 Task: Toggle the interactive window and always scroll on the new cell option in the notebook.
Action: Mouse moved to (97, 520)
Screenshot: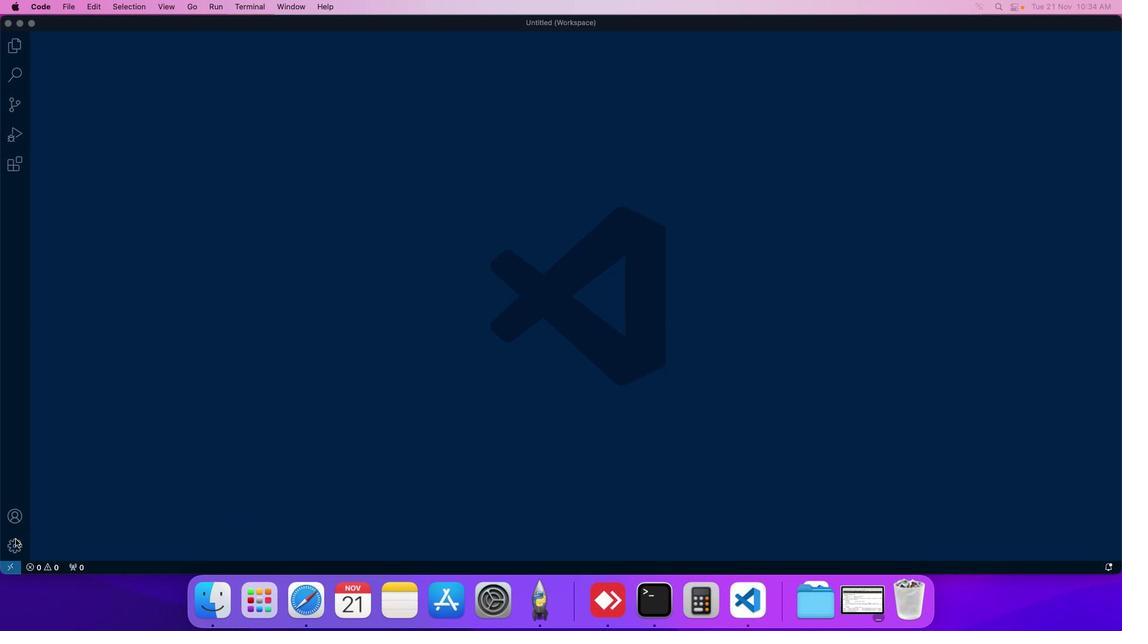 
Action: Mouse pressed left at (97, 520)
Screenshot: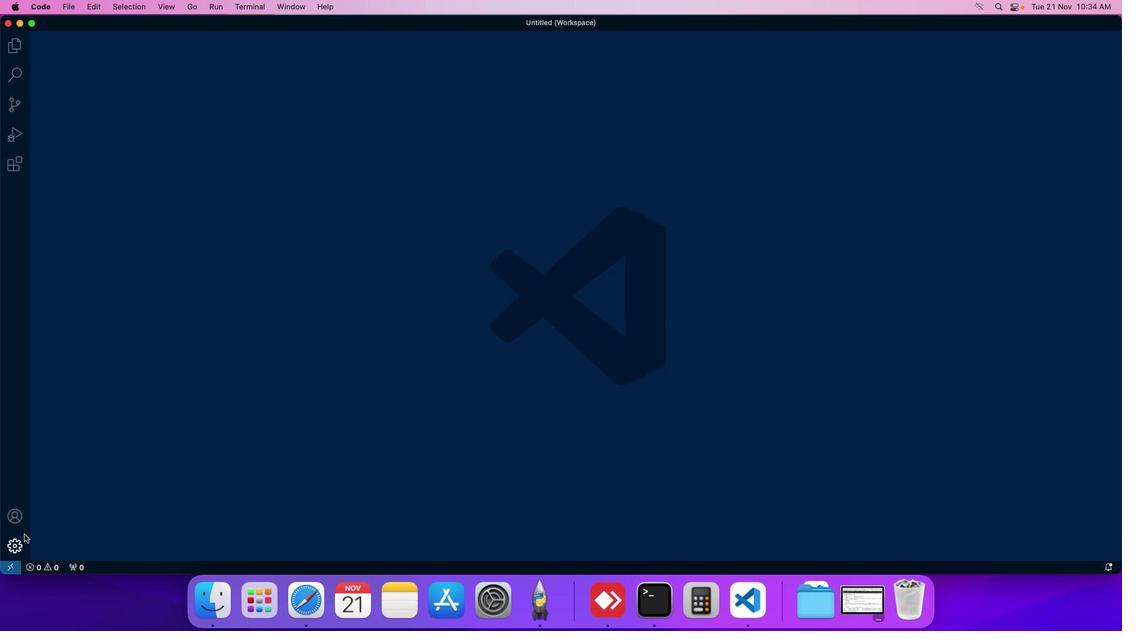 
Action: Mouse moved to (126, 441)
Screenshot: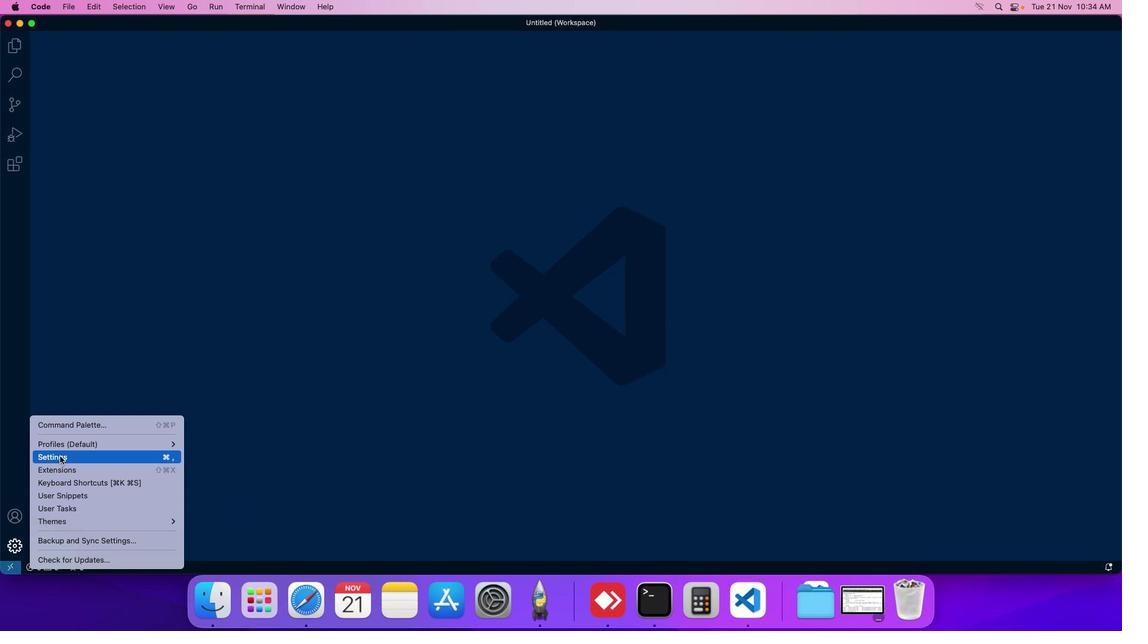 
Action: Mouse pressed left at (126, 441)
Screenshot: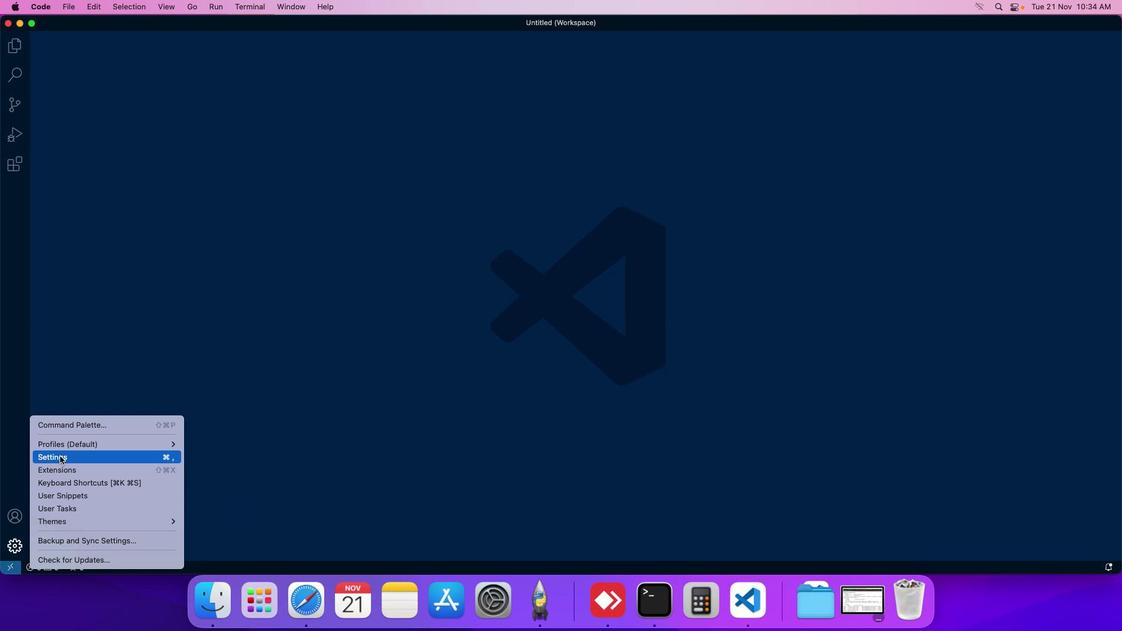 
Action: Mouse moved to (263, 99)
Screenshot: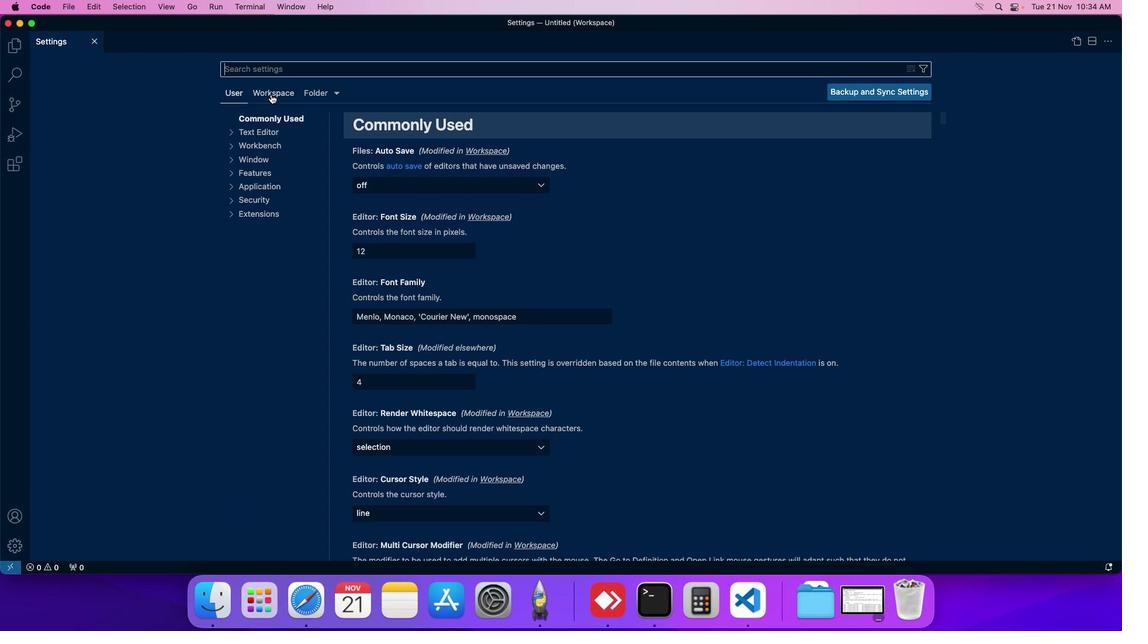 
Action: Mouse pressed left at (263, 99)
Screenshot: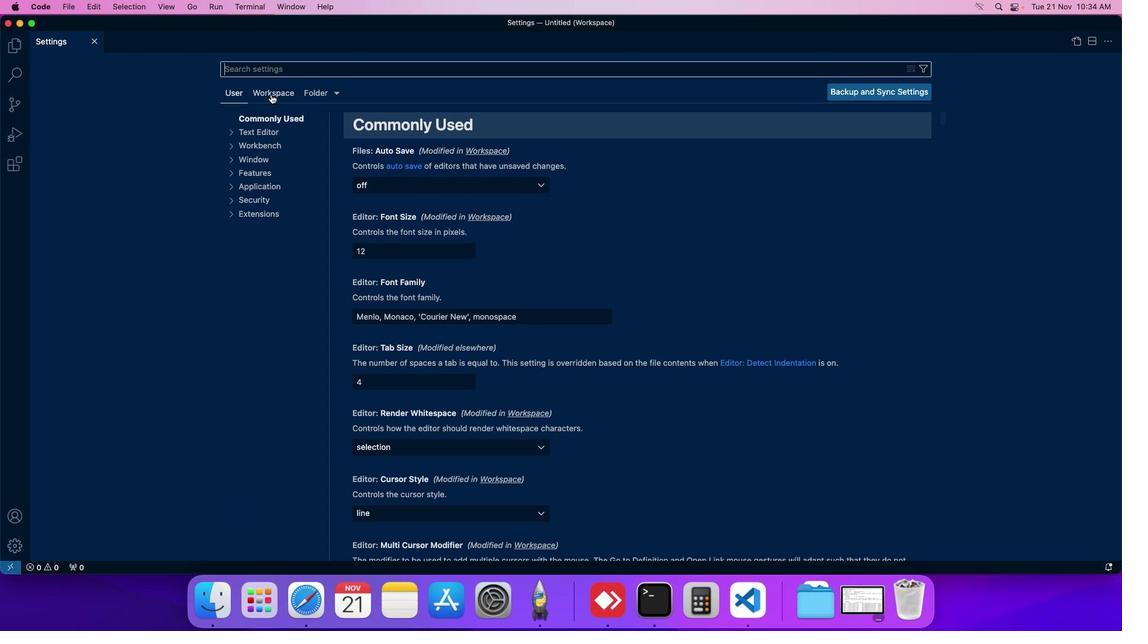 
Action: Mouse moved to (260, 175)
Screenshot: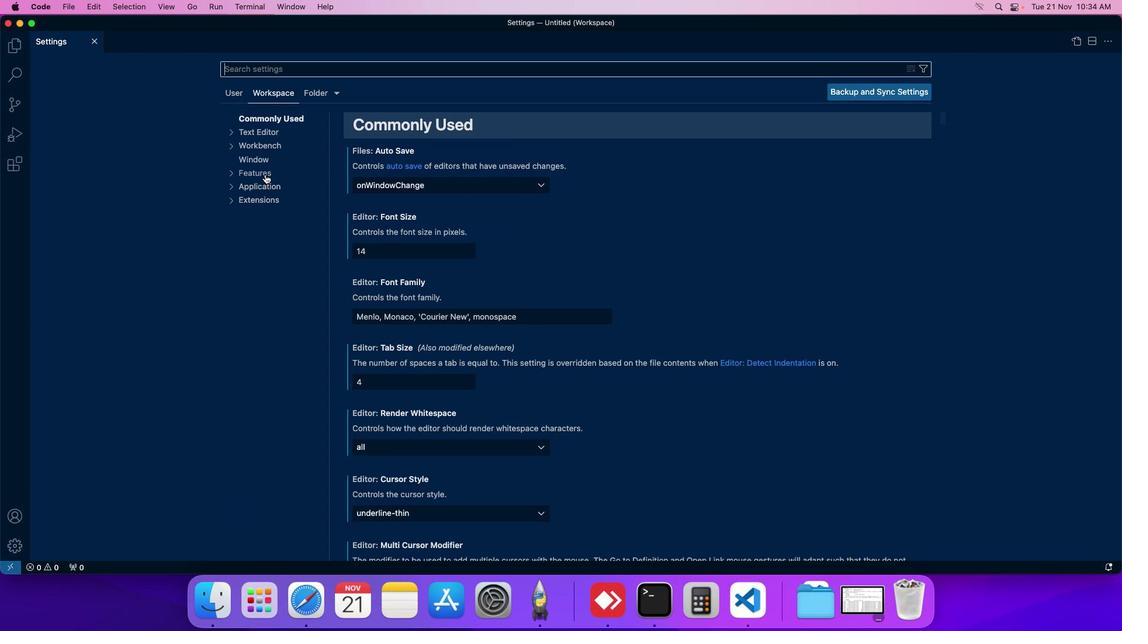 
Action: Mouse pressed left at (260, 175)
Screenshot: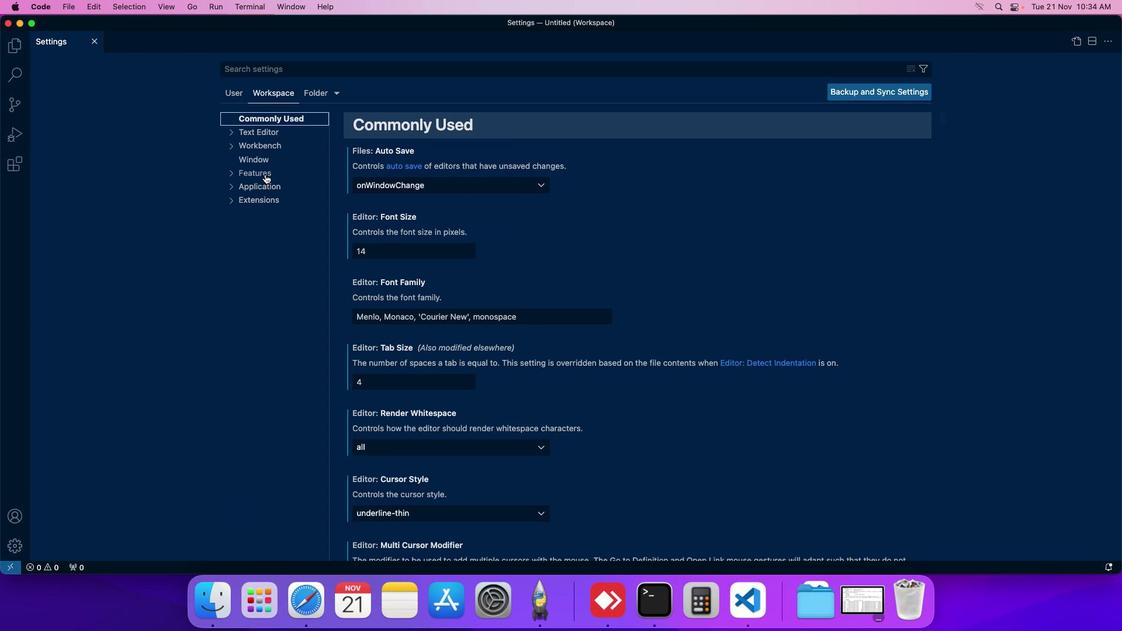
Action: Mouse moved to (264, 365)
Screenshot: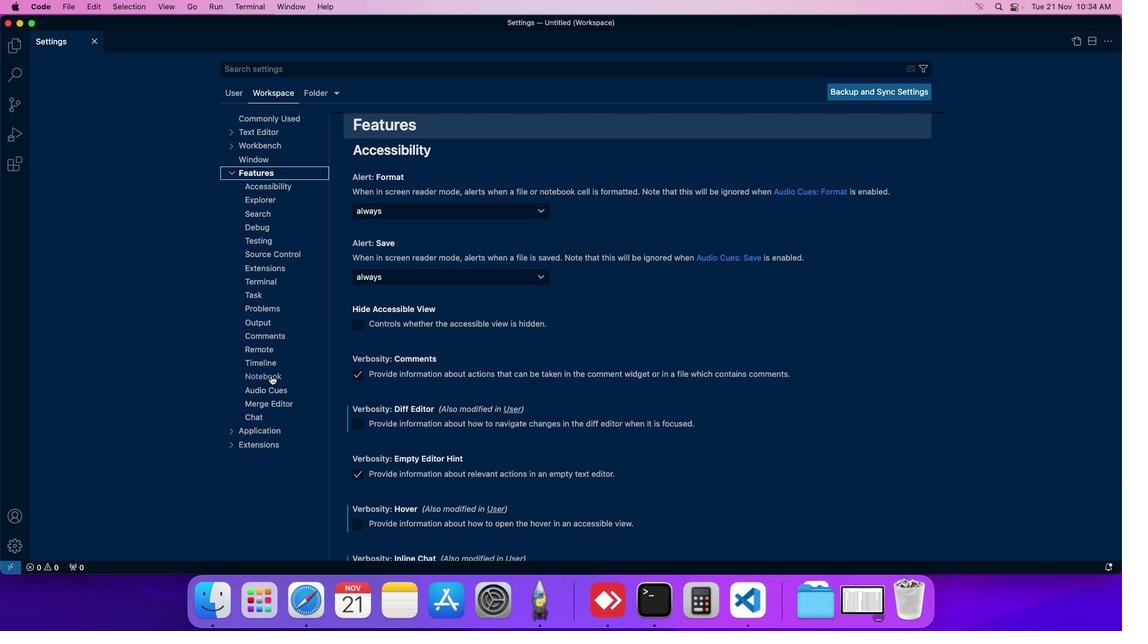 
Action: Mouse pressed left at (264, 365)
Screenshot: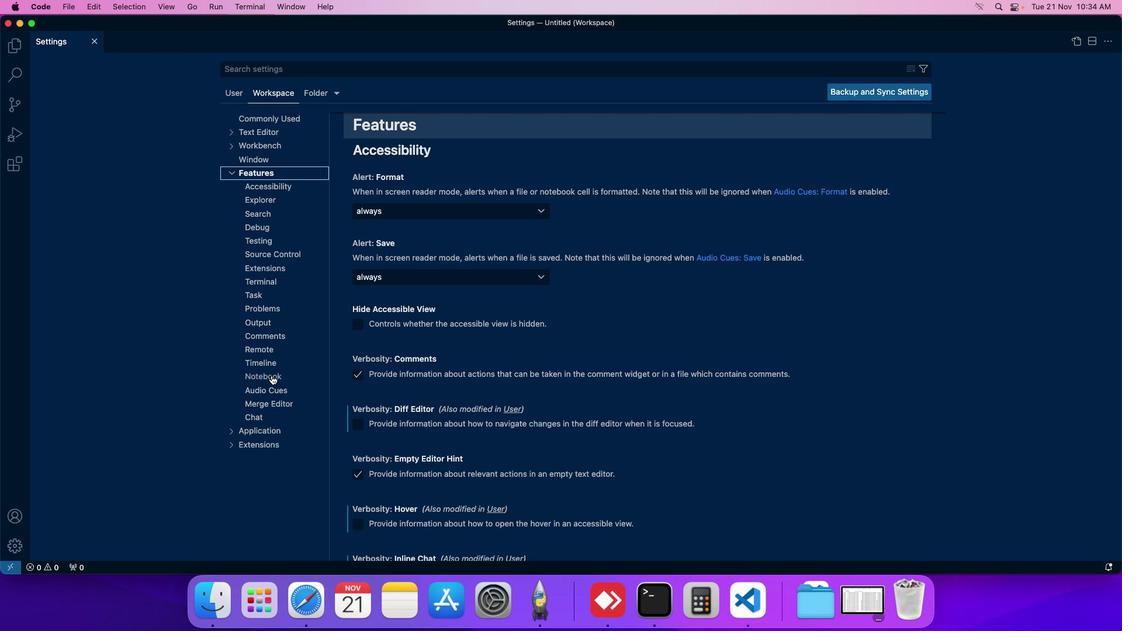 
Action: Mouse moved to (348, 375)
Screenshot: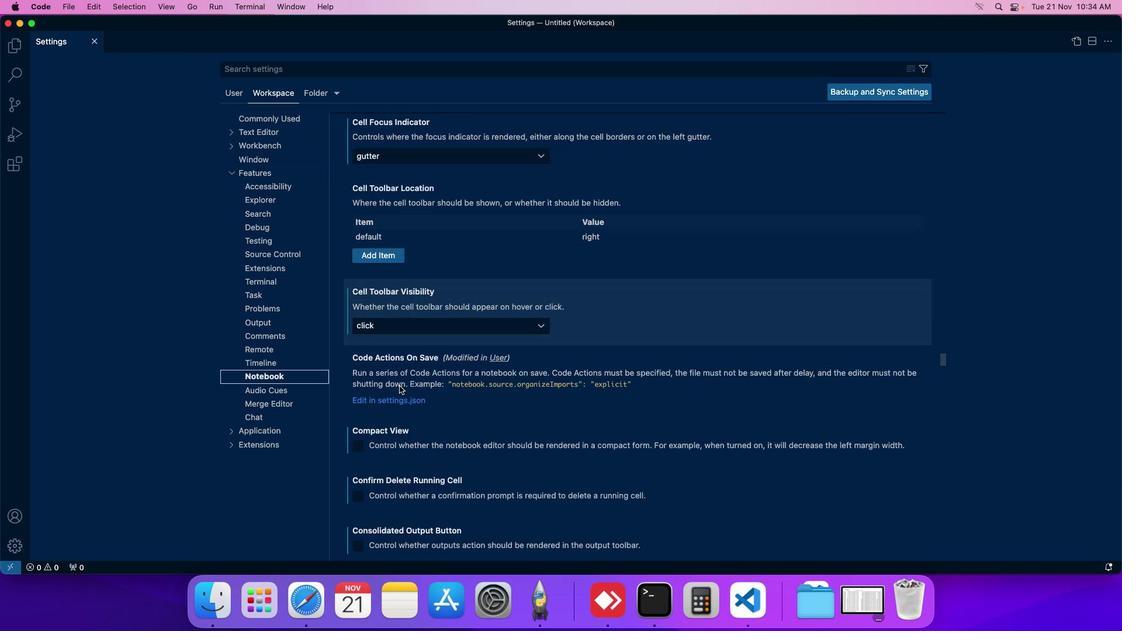 
Action: Mouse scrolled (348, 375) with delta (87, 10)
Screenshot: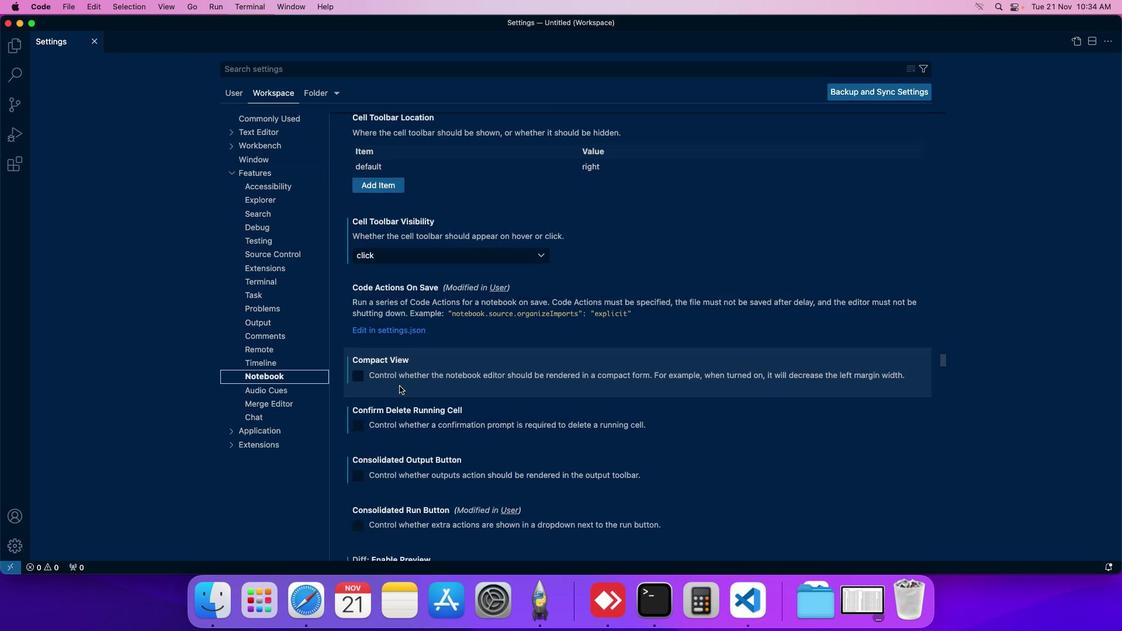 
Action: Mouse scrolled (348, 375) with delta (87, 10)
Screenshot: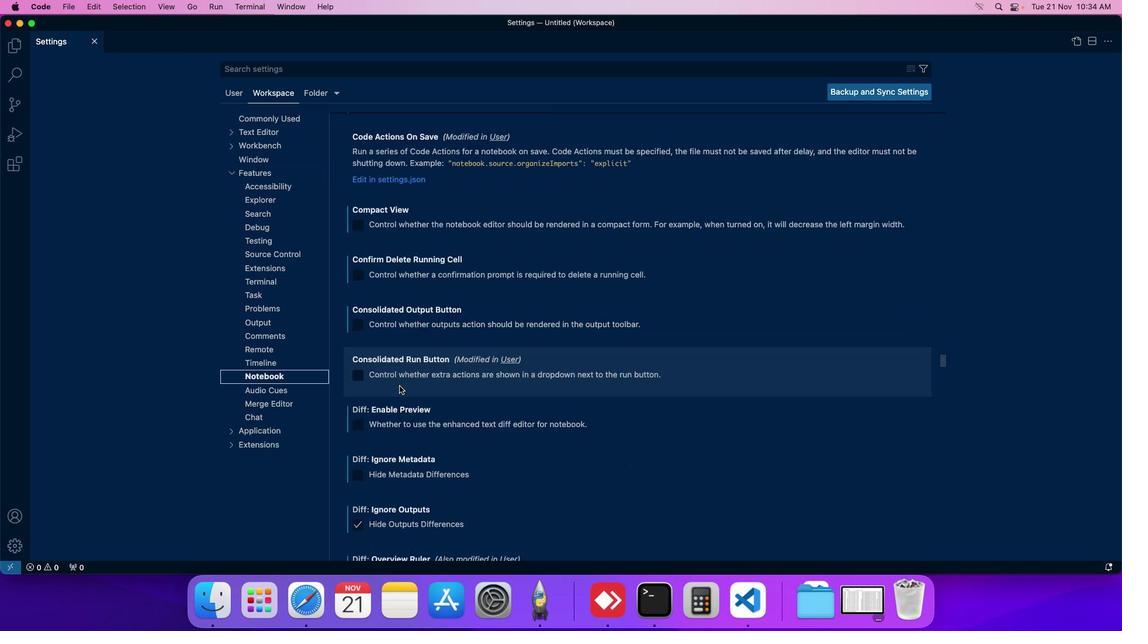 
Action: Mouse scrolled (348, 375) with delta (87, 10)
Screenshot: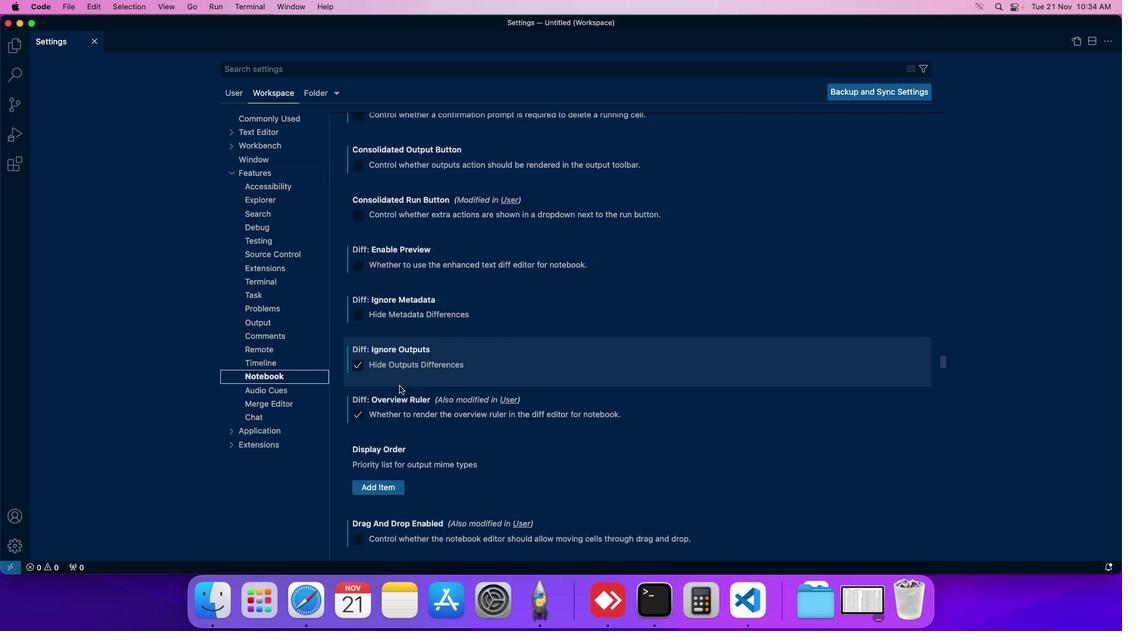 
Action: Mouse scrolled (348, 375) with delta (87, 10)
Screenshot: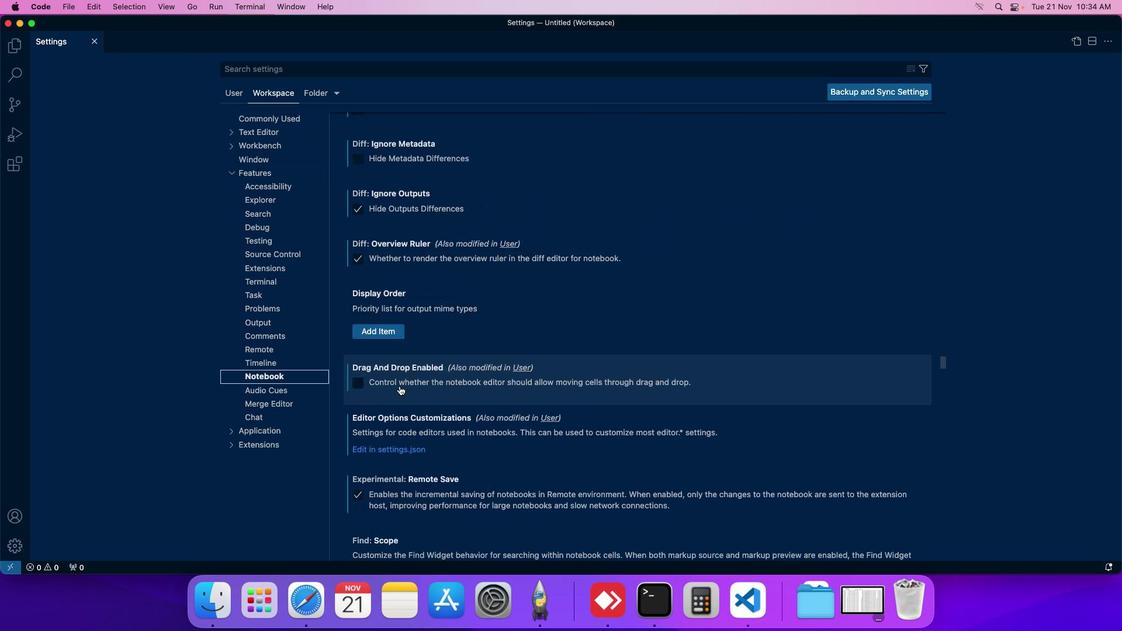 
Action: Mouse scrolled (348, 375) with delta (87, 10)
Screenshot: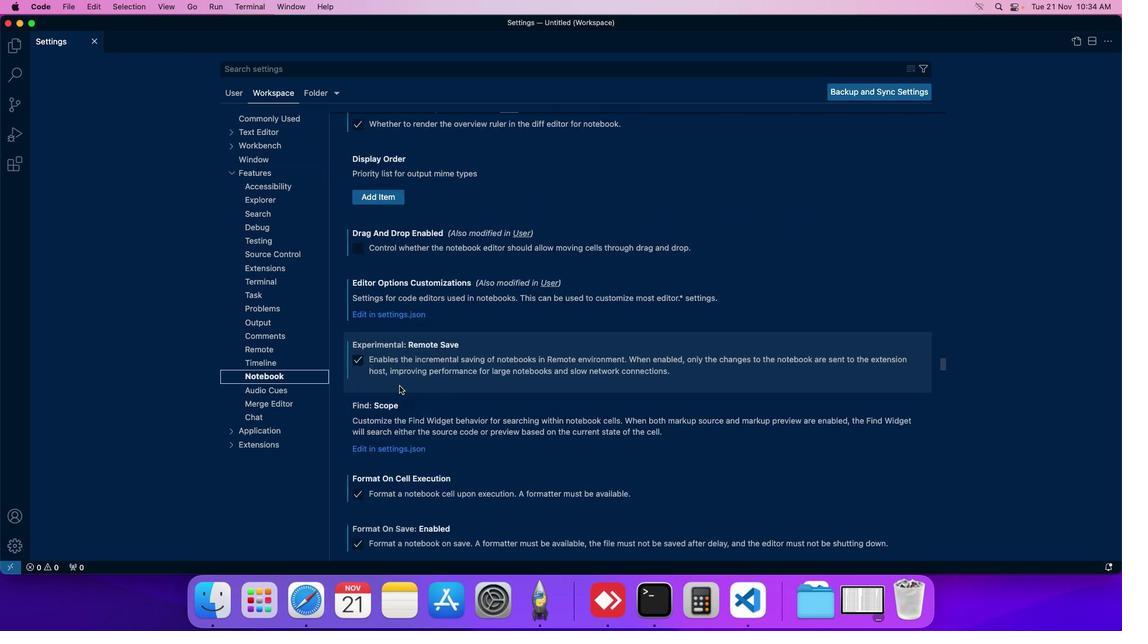 
Action: Mouse scrolled (348, 375) with delta (87, 10)
Screenshot: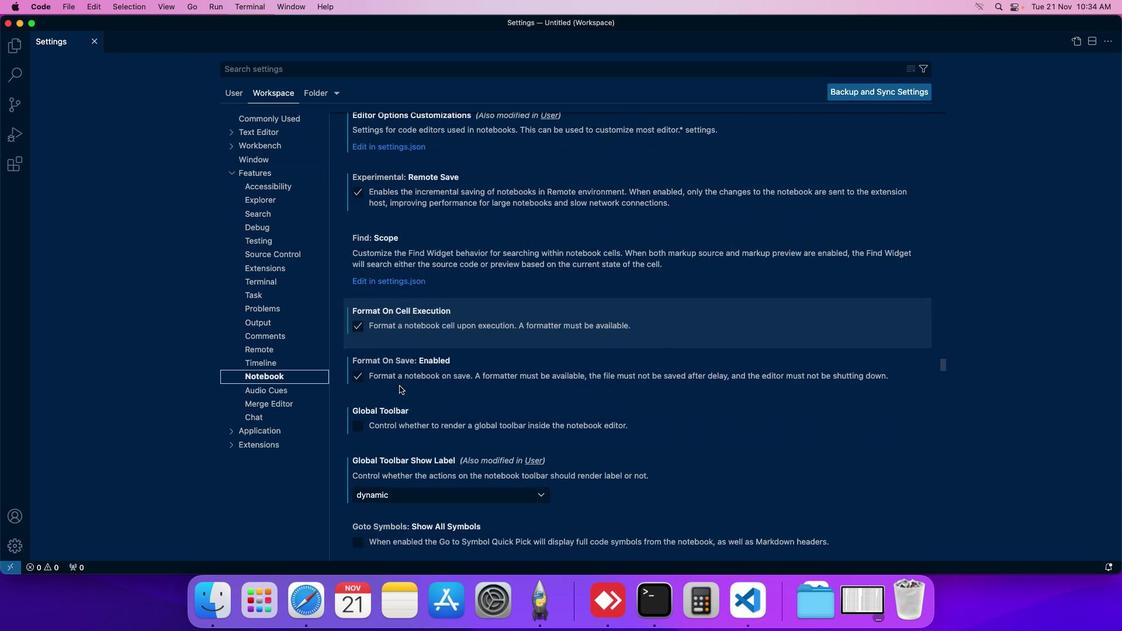 
Action: Mouse scrolled (348, 375) with delta (87, 10)
Screenshot: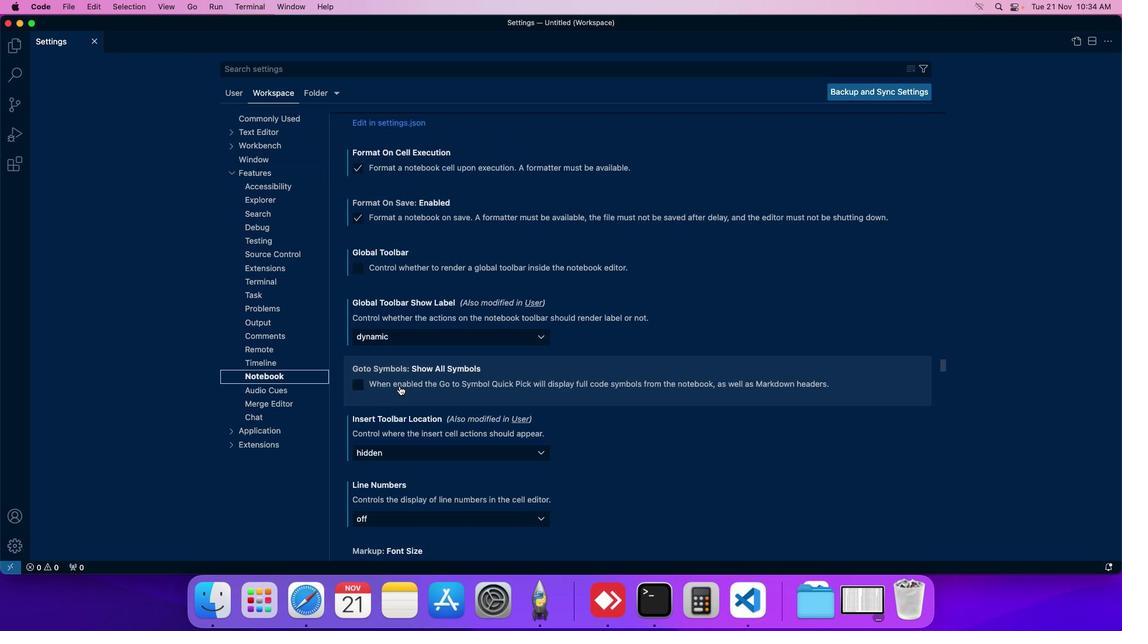 
Action: Mouse scrolled (348, 375) with delta (87, 10)
Screenshot: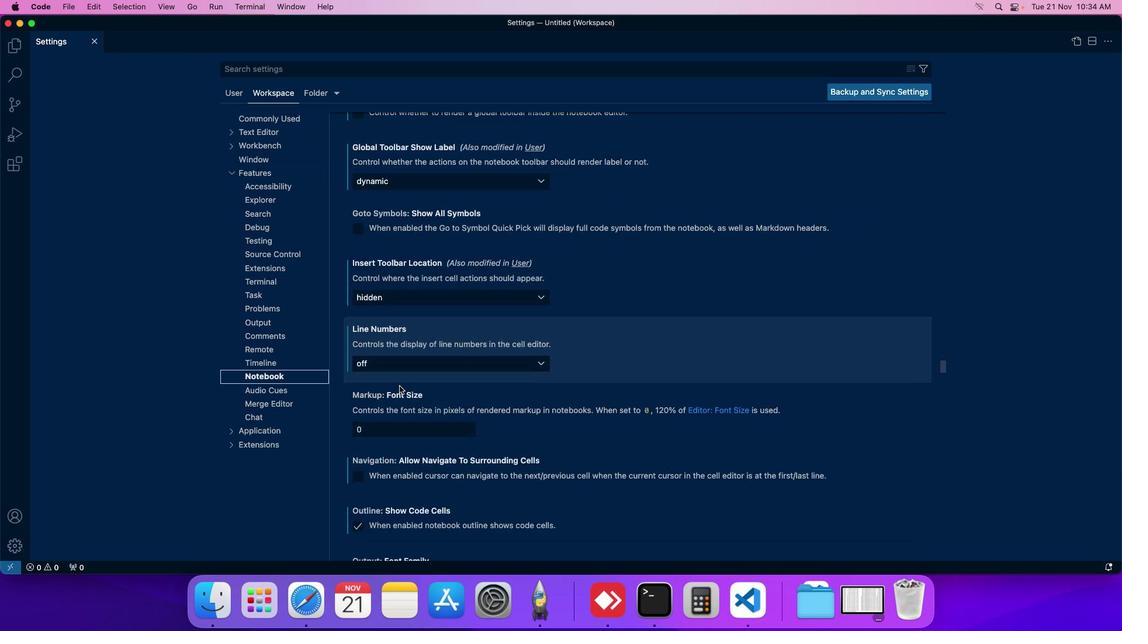 
Action: Mouse scrolled (348, 375) with delta (87, 10)
Screenshot: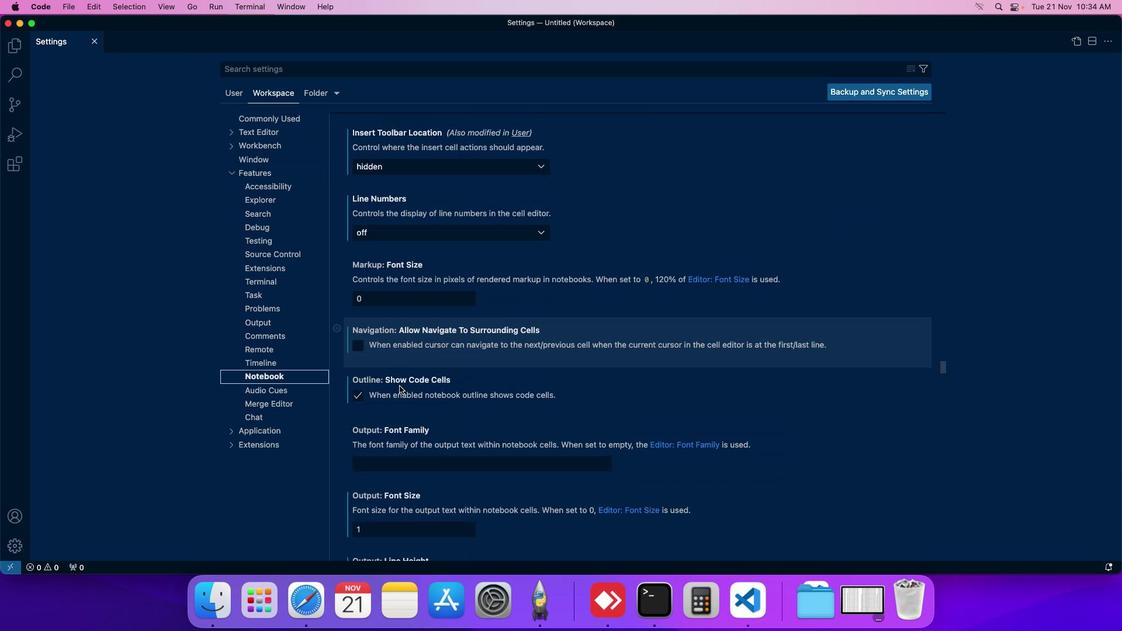 
Action: Mouse moved to (347, 375)
Screenshot: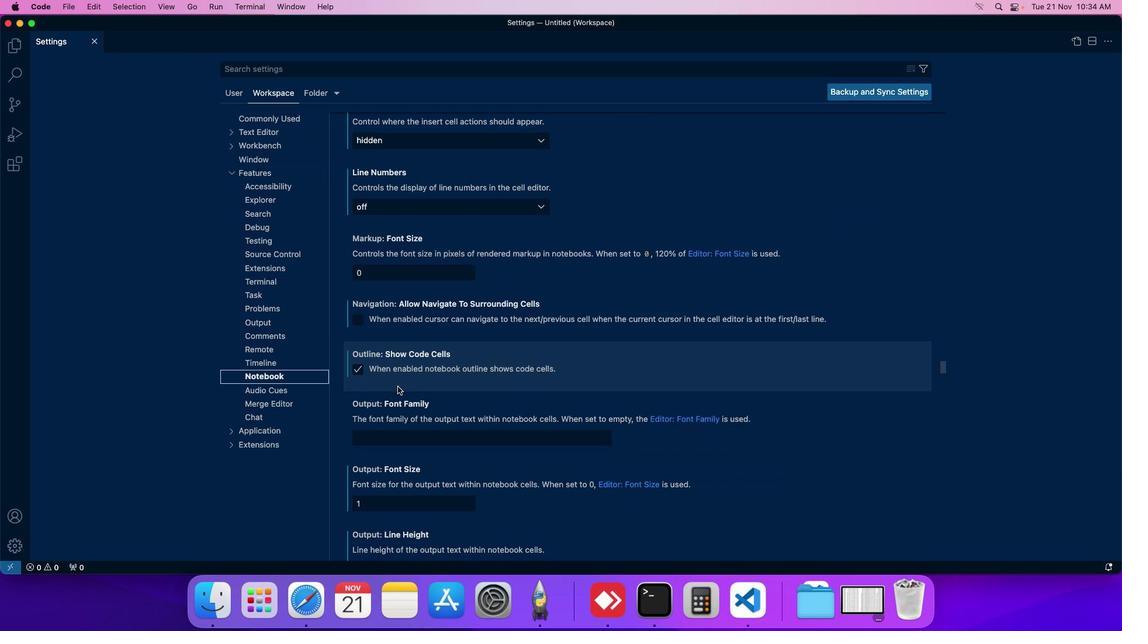 
Action: Mouse scrolled (347, 375) with delta (87, 10)
Screenshot: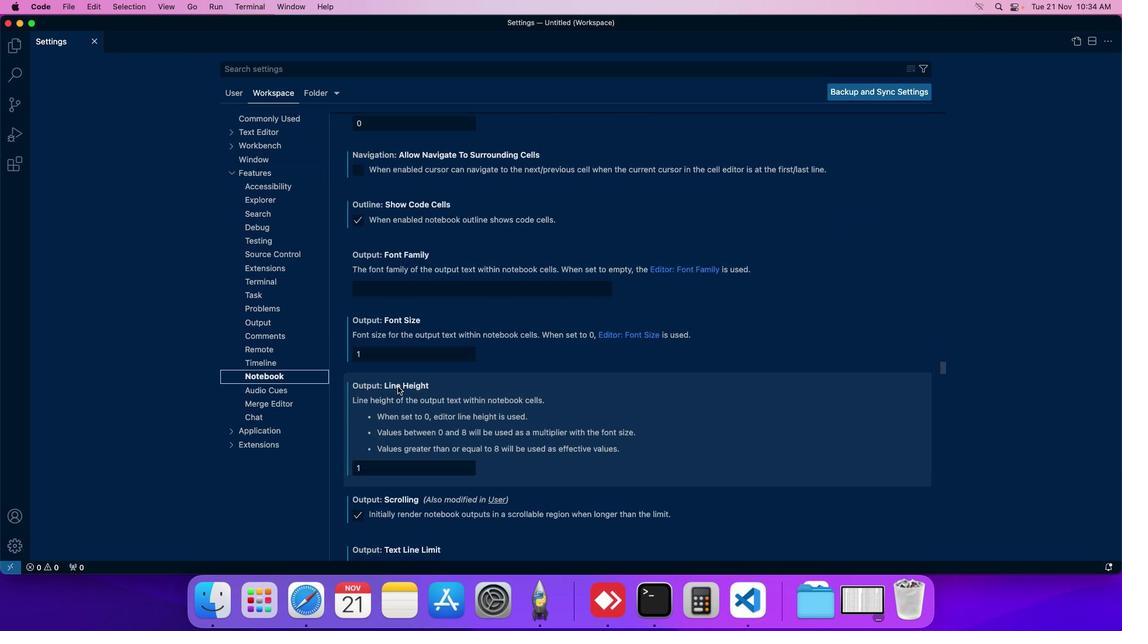 
Action: Mouse scrolled (347, 375) with delta (87, 10)
Screenshot: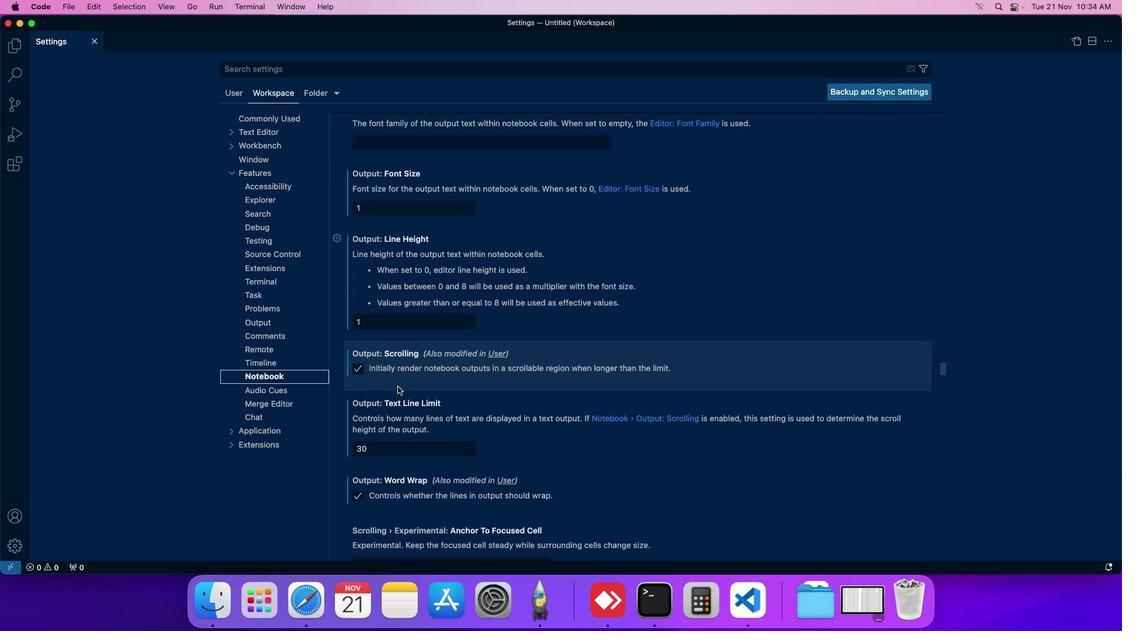 
Action: Mouse scrolled (347, 375) with delta (87, 10)
Screenshot: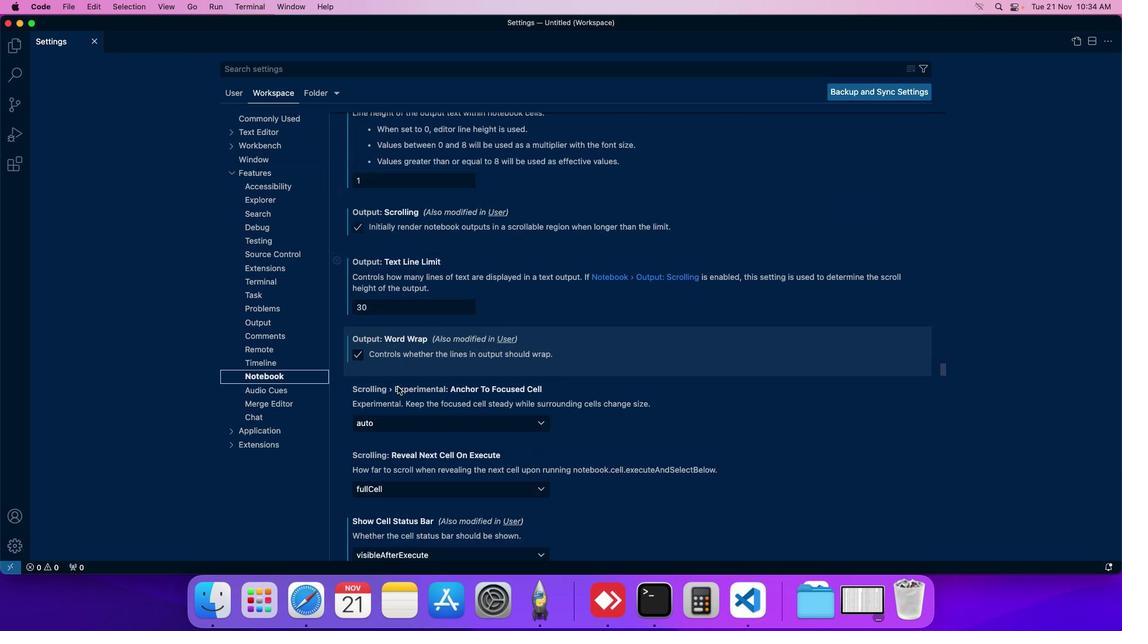 
Action: Mouse scrolled (347, 375) with delta (87, 10)
Screenshot: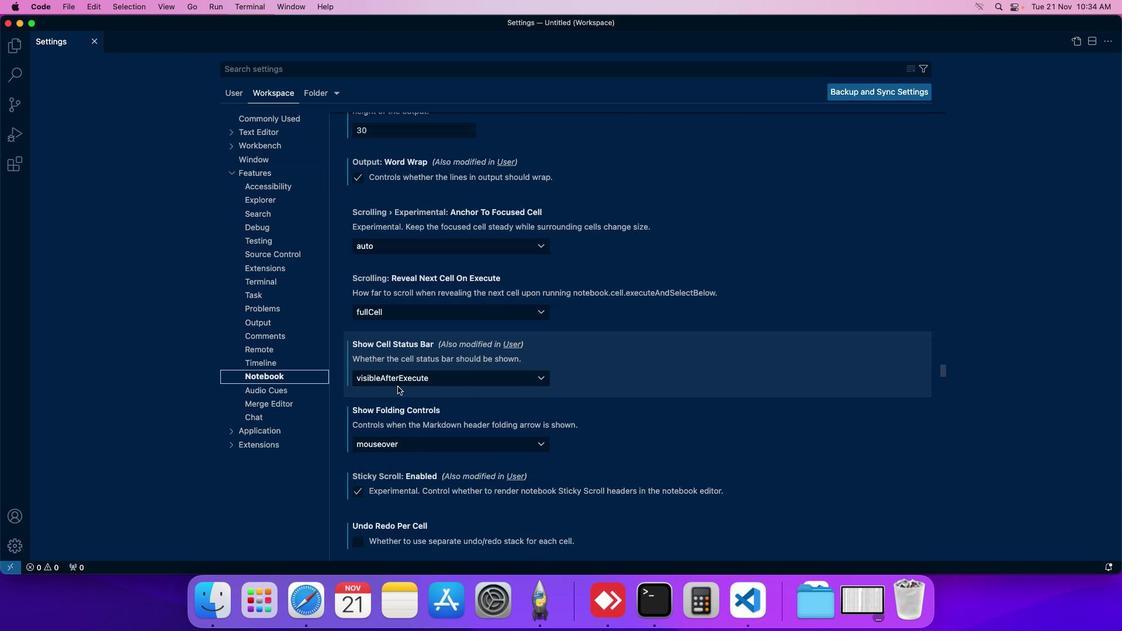 
Action: Mouse scrolled (347, 375) with delta (87, 10)
Screenshot: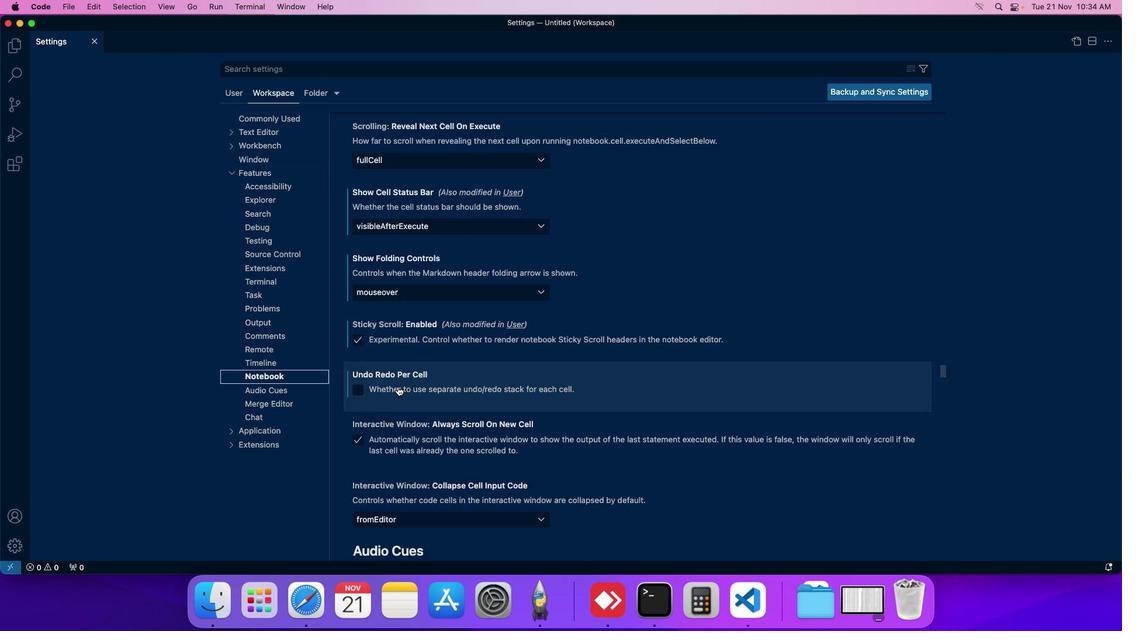 
Action: Mouse moved to (347, 374)
Screenshot: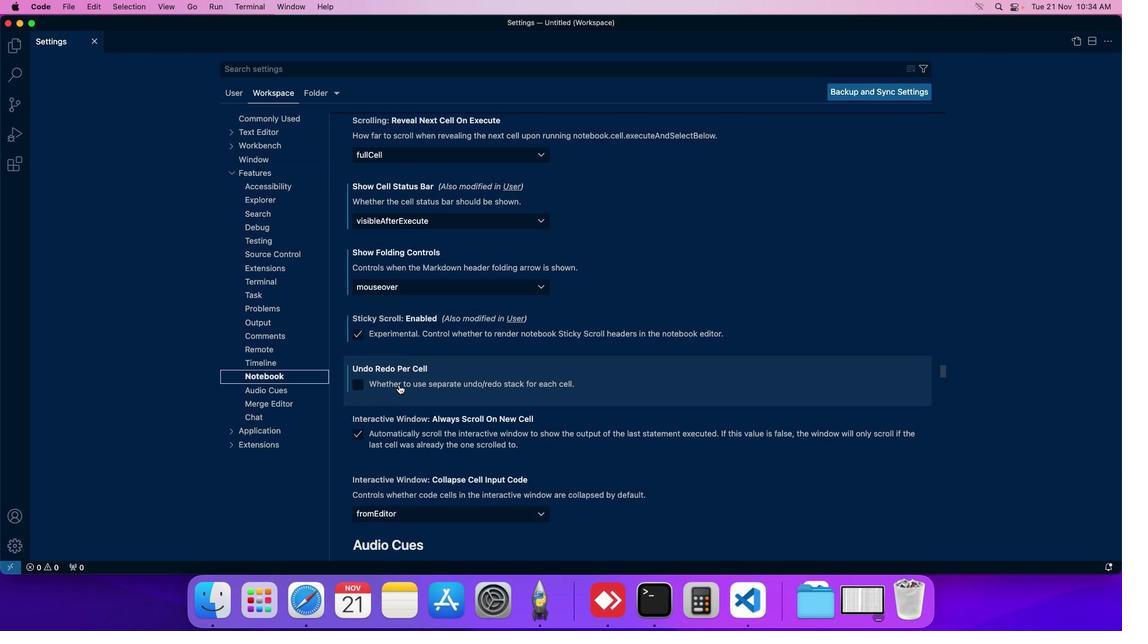 
Action: Mouse scrolled (347, 374) with delta (87, 10)
Screenshot: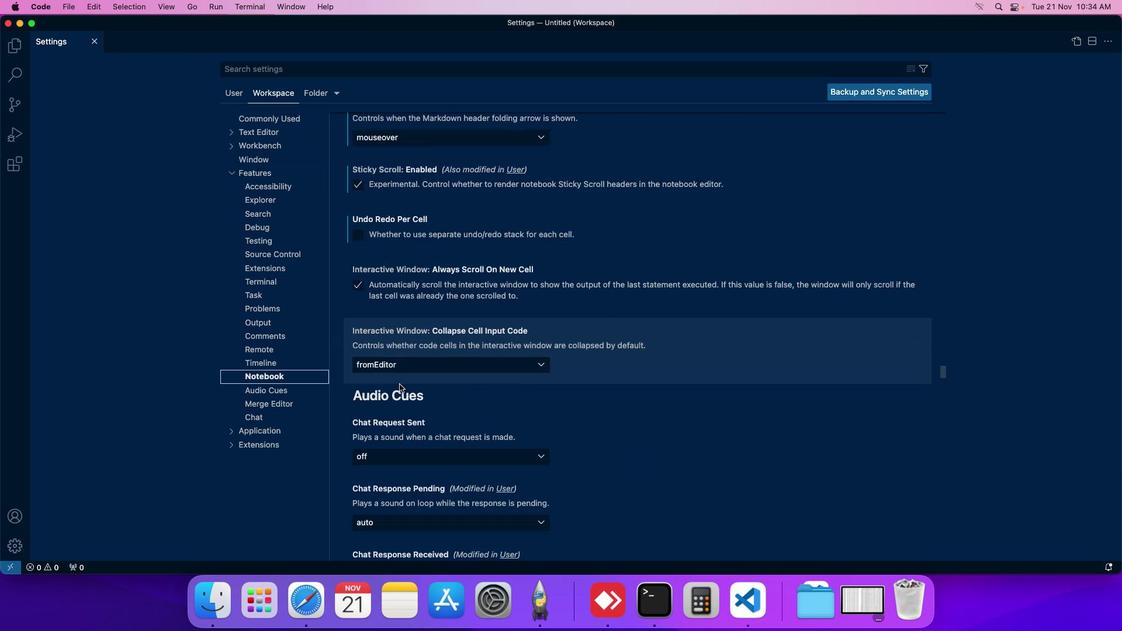 
Action: Mouse moved to (322, 275)
Screenshot: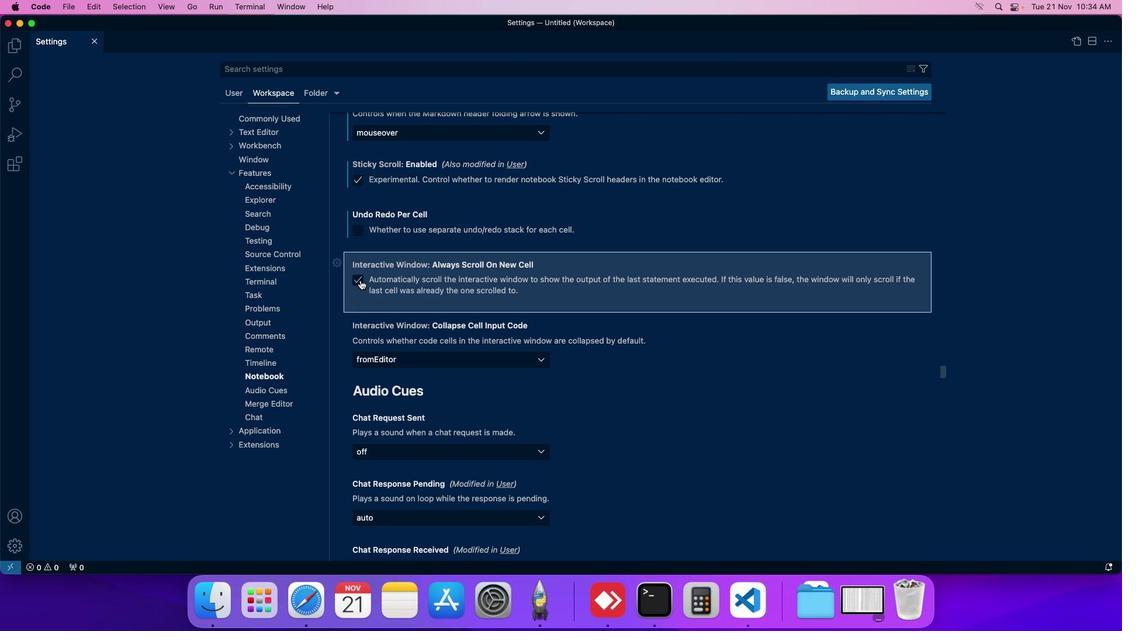 
Action: Mouse pressed left at (322, 275)
Screenshot: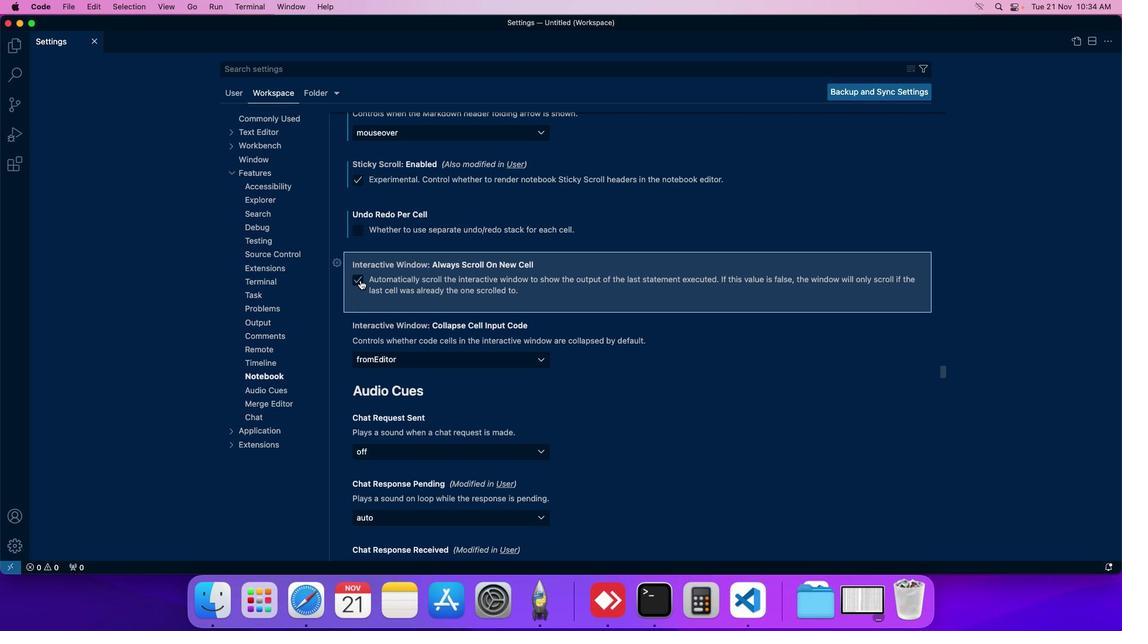 
Action: Mouse moved to (323, 277)
Screenshot: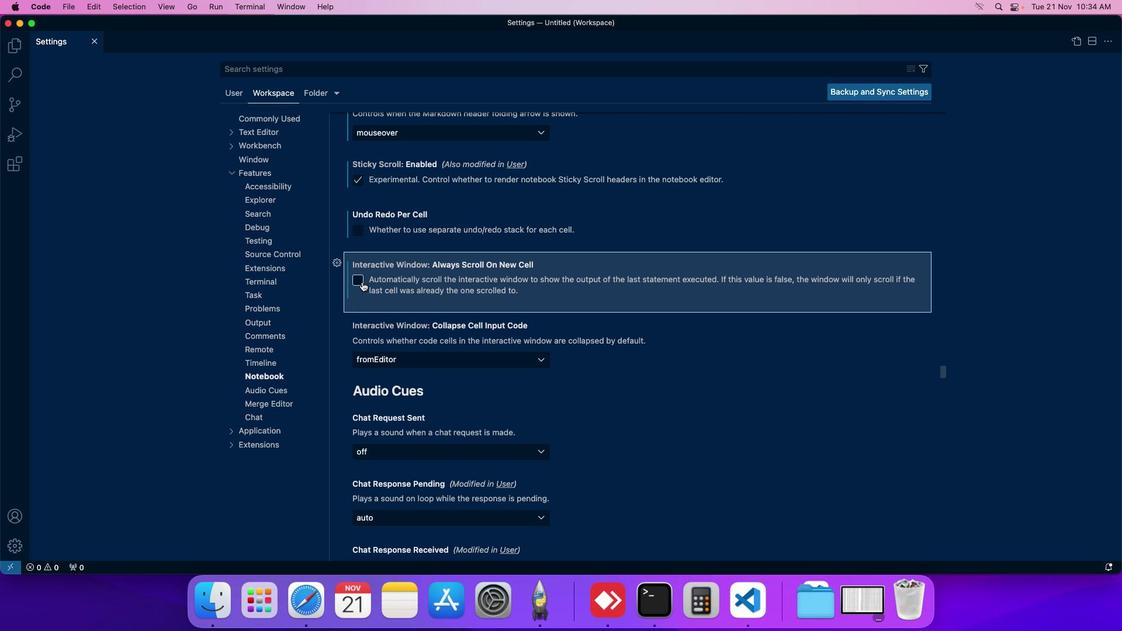 
